 Task: Create a section Bug Bounty and in the section, add a milestone Search Engine Optimization in the project TractLine.
Action: Mouse moved to (59, 373)
Screenshot: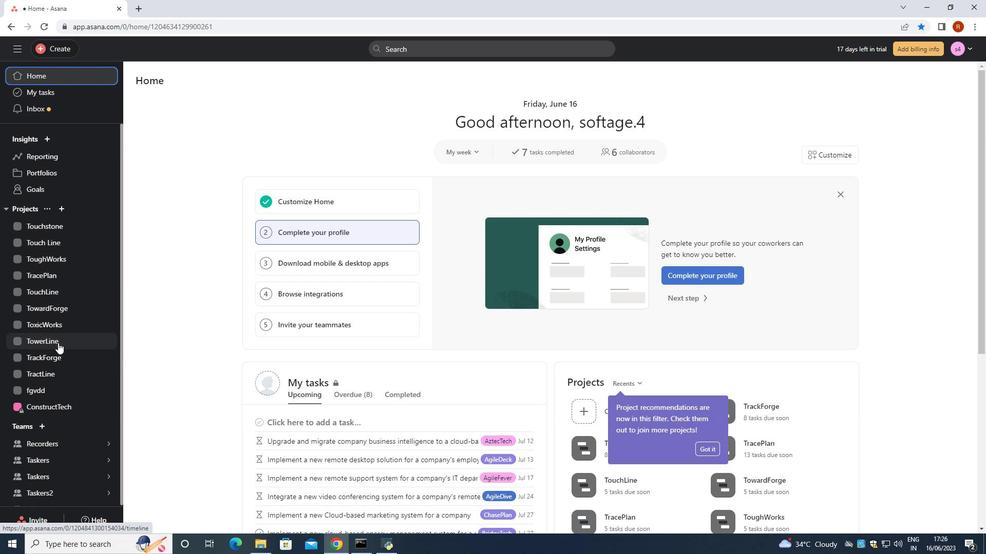 
Action: Mouse pressed left at (59, 373)
Screenshot: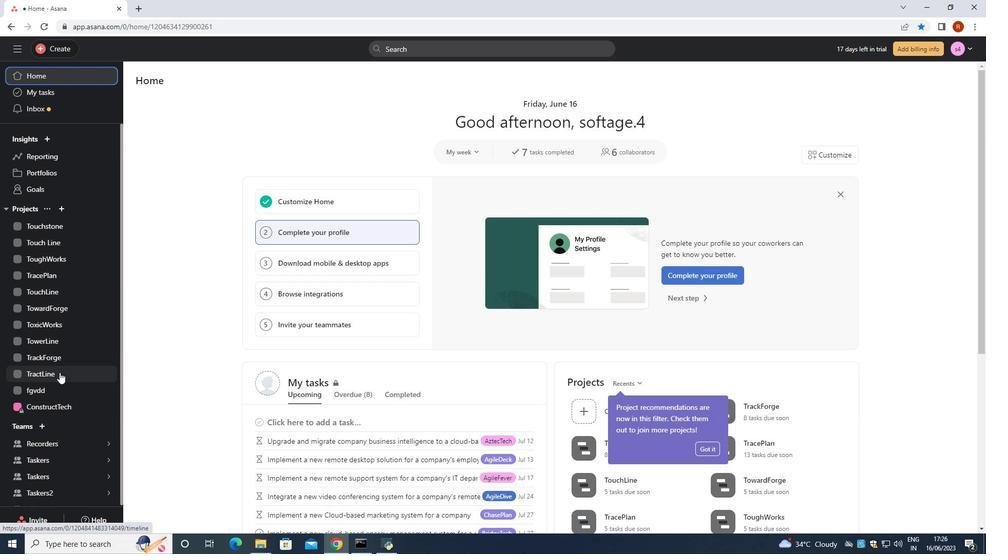 
Action: Mouse moved to (178, 455)
Screenshot: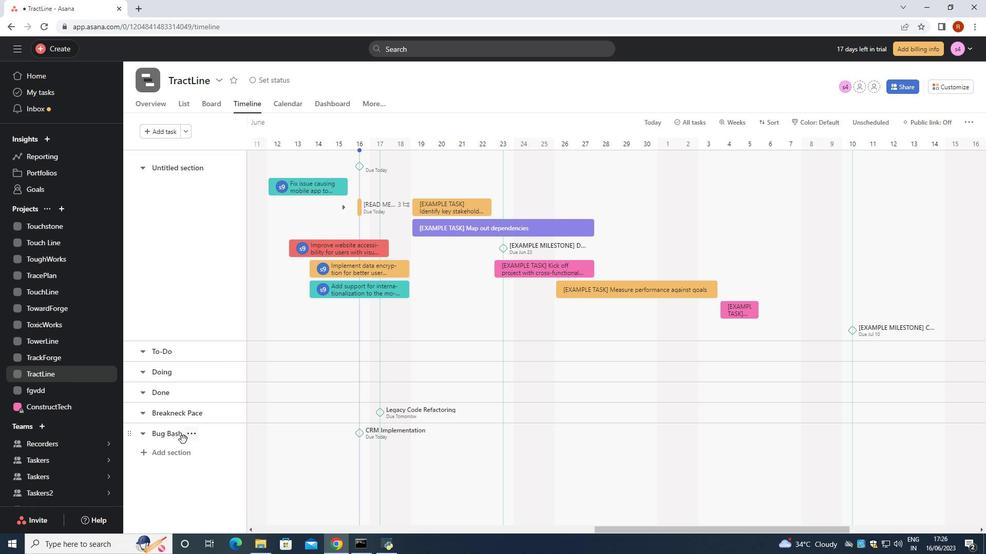 
Action: Mouse pressed left at (178, 455)
Screenshot: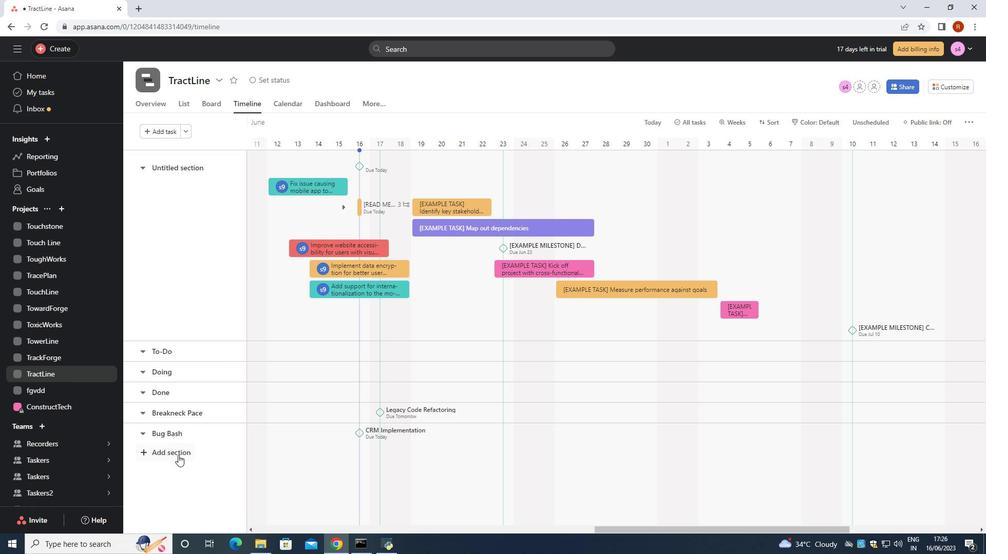 
Action: Key pressed <Key.shift>Bug<Key.space><Key.shift>Bounty<Key.space>
Screenshot: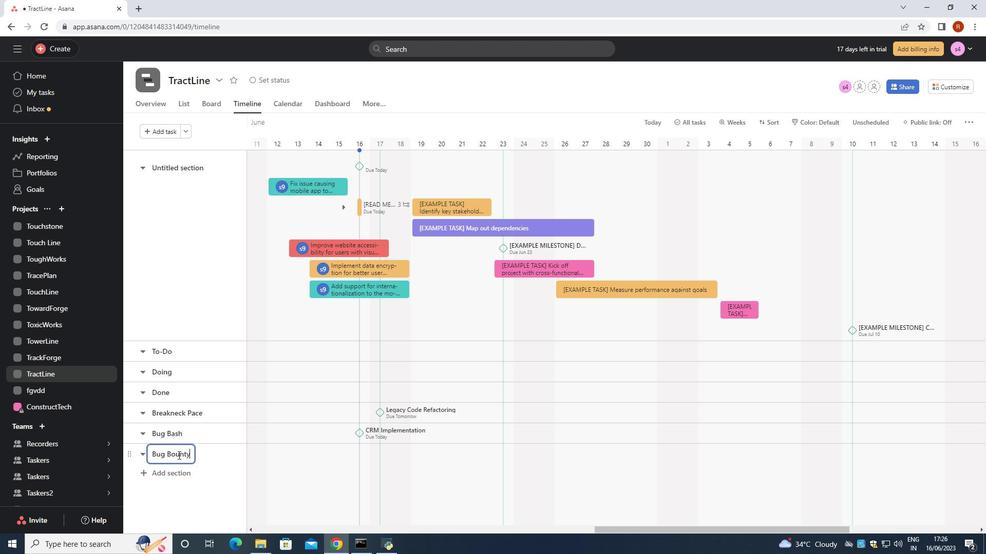 
Action: Mouse moved to (307, 458)
Screenshot: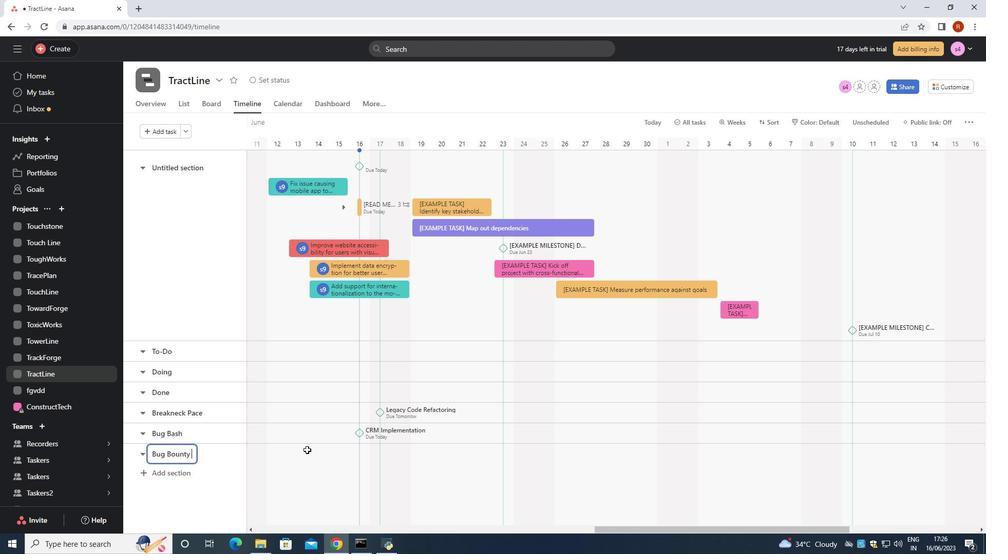 
Action: Mouse pressed left at (307, 458)
Screenshot: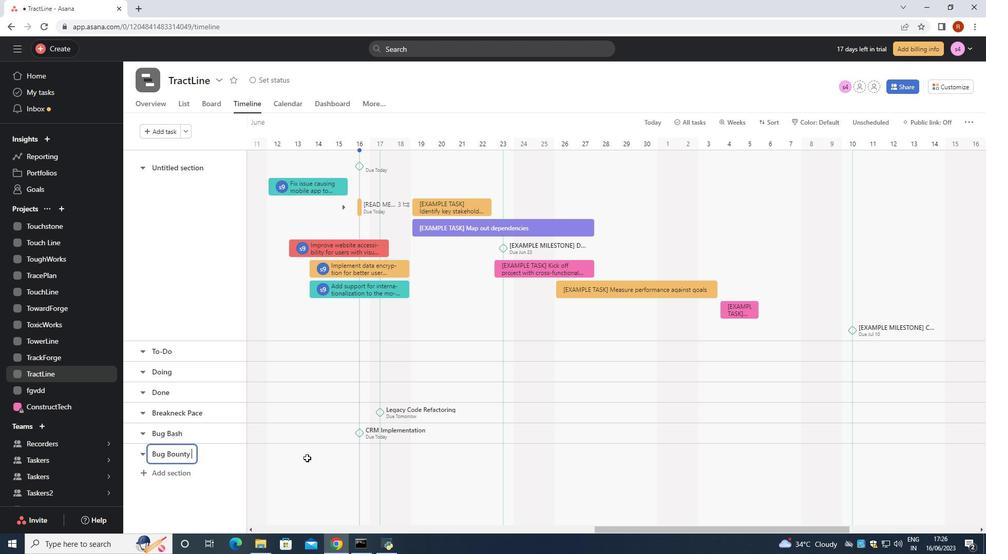 
Action: Key pressed <Key.shift><Key.shift><Key.shift><Key.shift><Key.shift><Key.shift><Key.shift><Key.shift><Key.shift><Key.shift><Key.shift><Key.shift><Key.shift><Key.shift><Key.shift><Key.shift><Key.shift><Key.shift><Key.shift><Key.shift><Key.shift>Sec<Key.backspace>arch<Key.space><Key.shift><Key.shift><Key.shift><Key.shift><Key.shift><Key.shift><Key.shift>Engine<Key.space><Key.shift>Optimization<Key.enter>
Screenshot: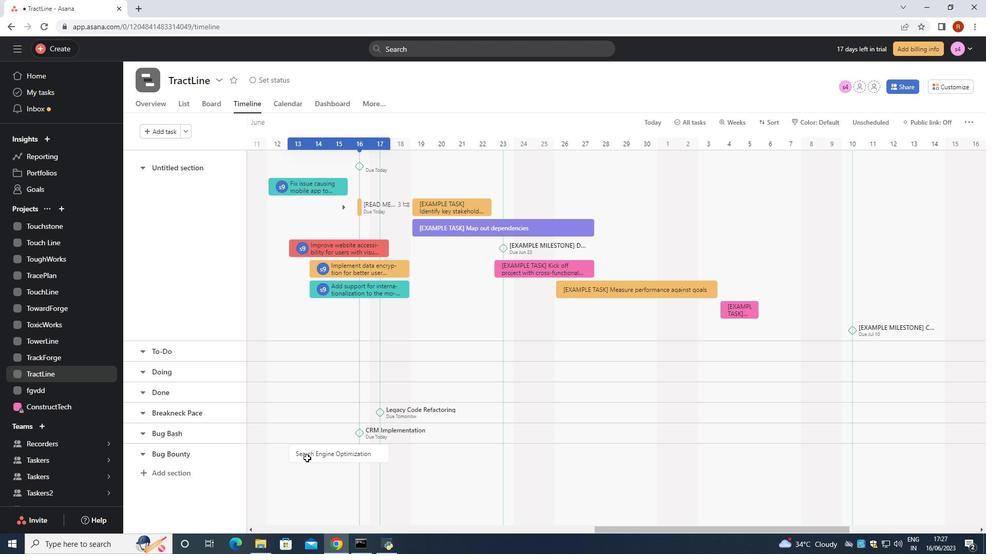 
Action: Mouse moved to (338, 446)
Screenshot: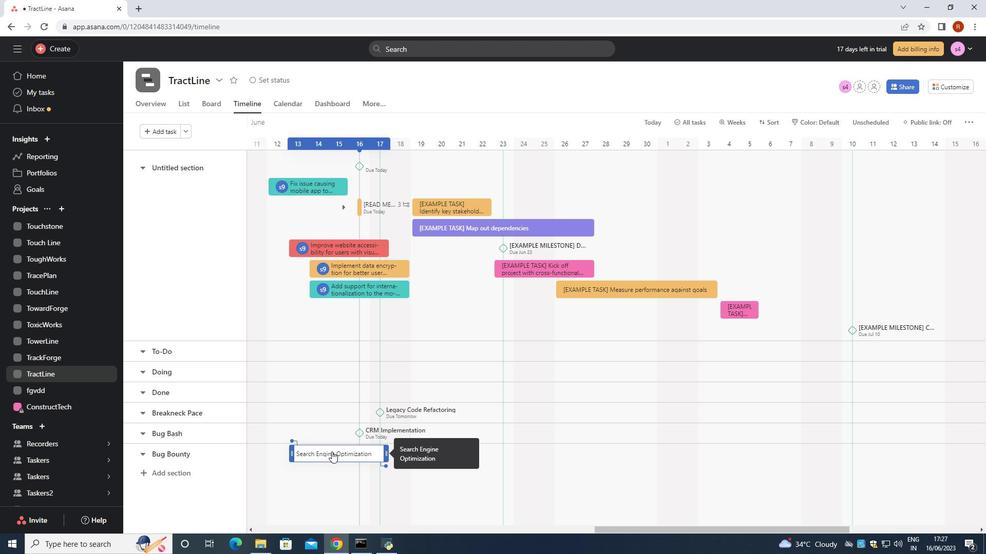 
Action: Mouse pressed right at (338, 446)
Screenshot: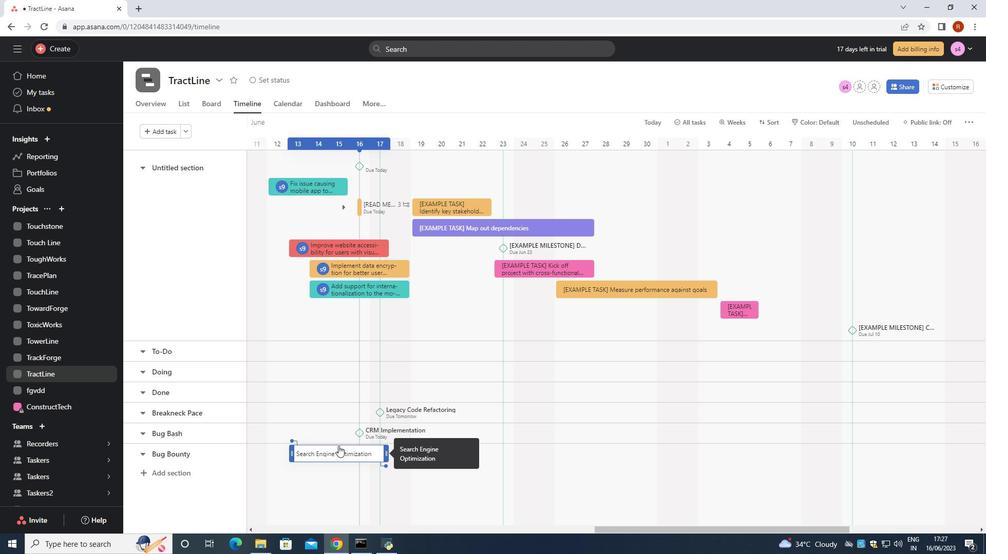 
Action: Mouse moved to (404, 391)
Screenshot: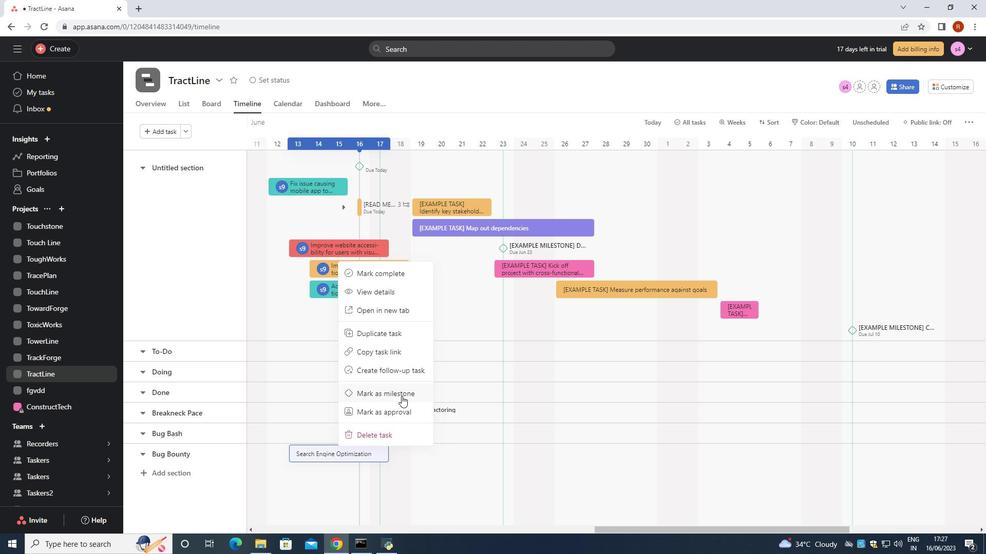 
Action: Mouse pressed left at (404, 391)
Screenshot: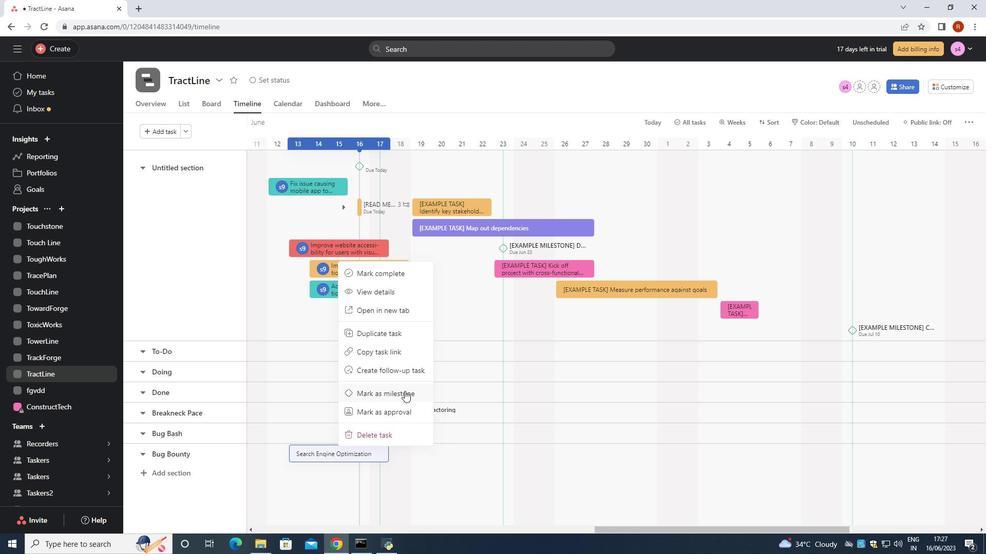 
Action: Mouse moved to (364, 415)
Screenshot: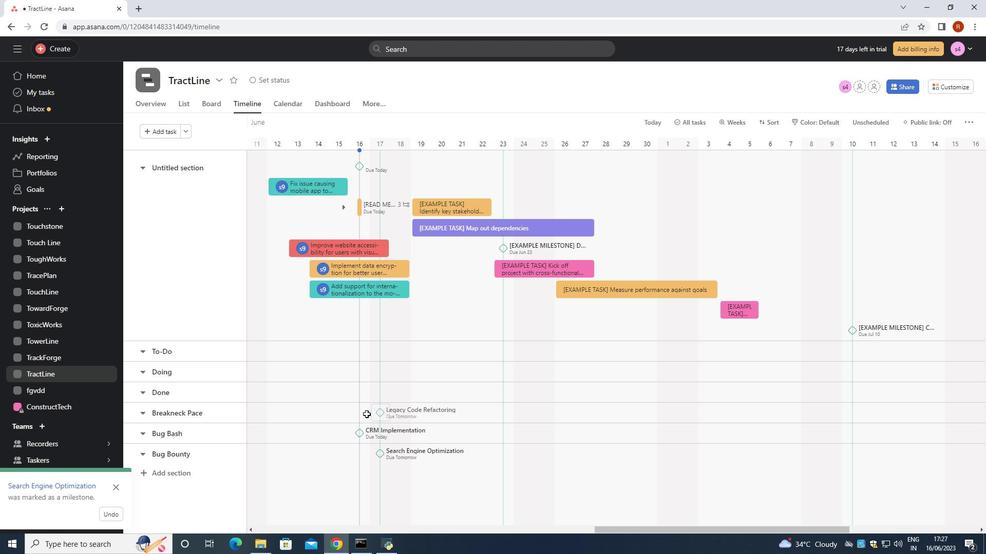 
